 Task: Select the name range functions.
Action: Mouse moved to (107, 167)
Screenshot: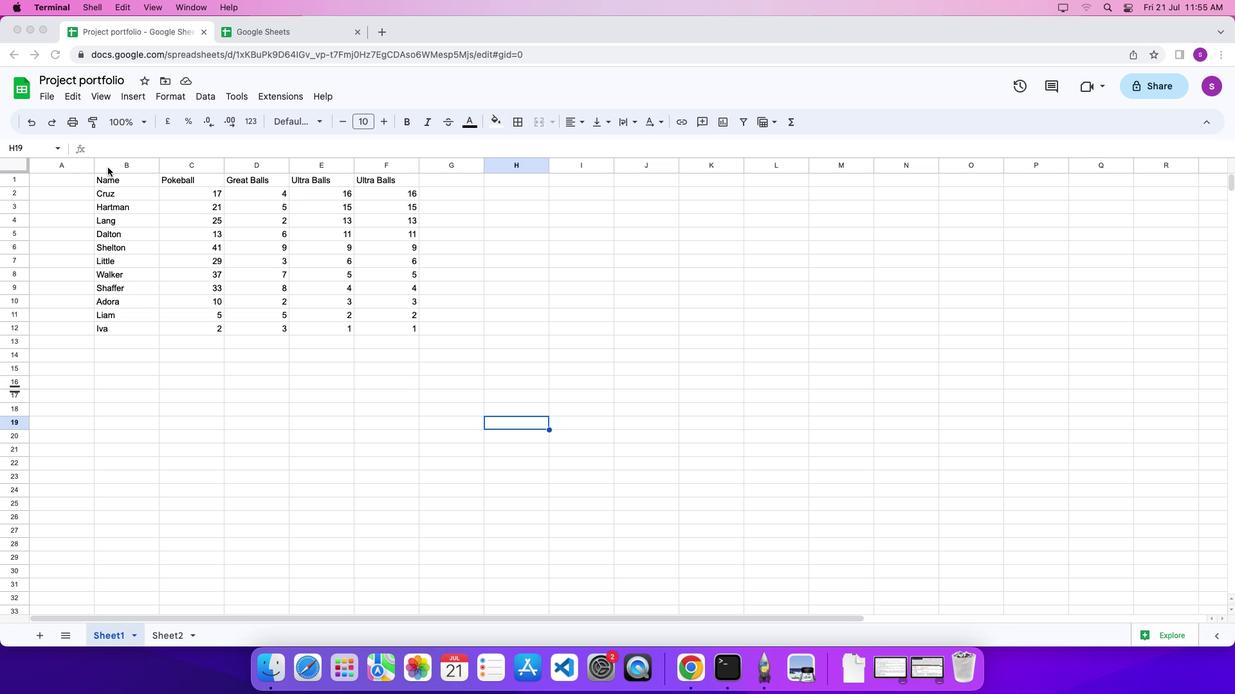 
Action: Mouse pressed left at (107, 167)
Screenshot: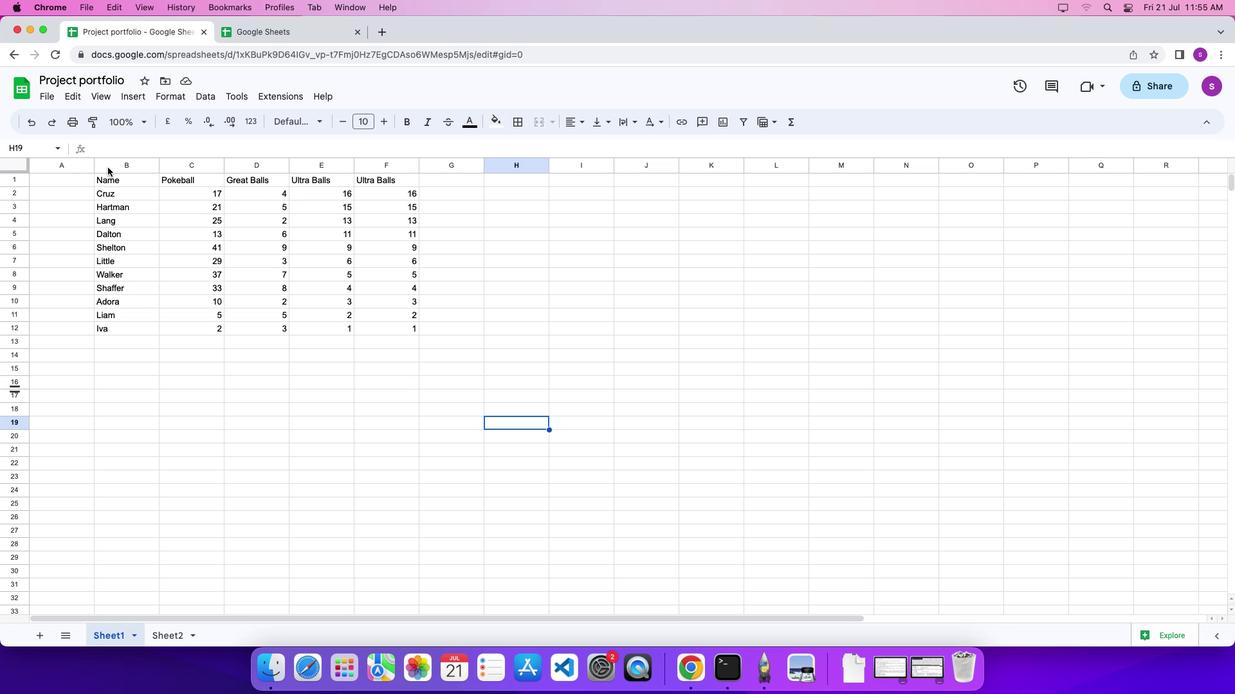 
Action: Mouse moved to (109, 167)
Screenshot: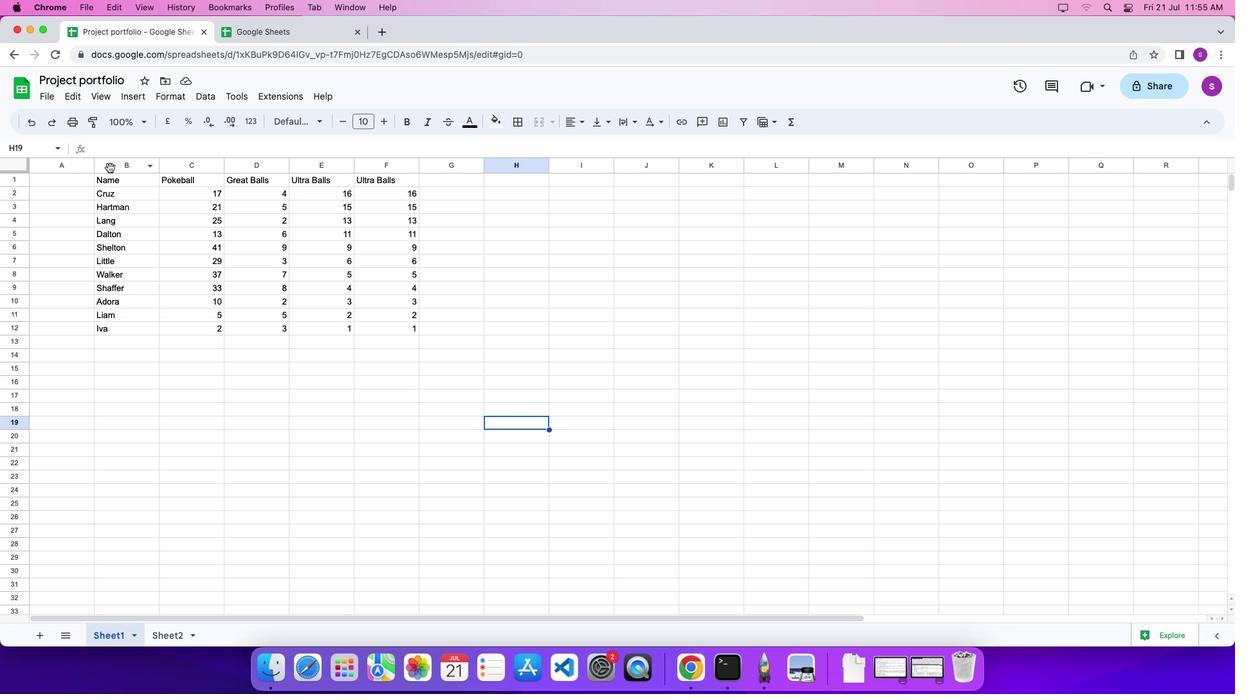 
Action: Mouse pressed left at (109, 167)
Screenshot: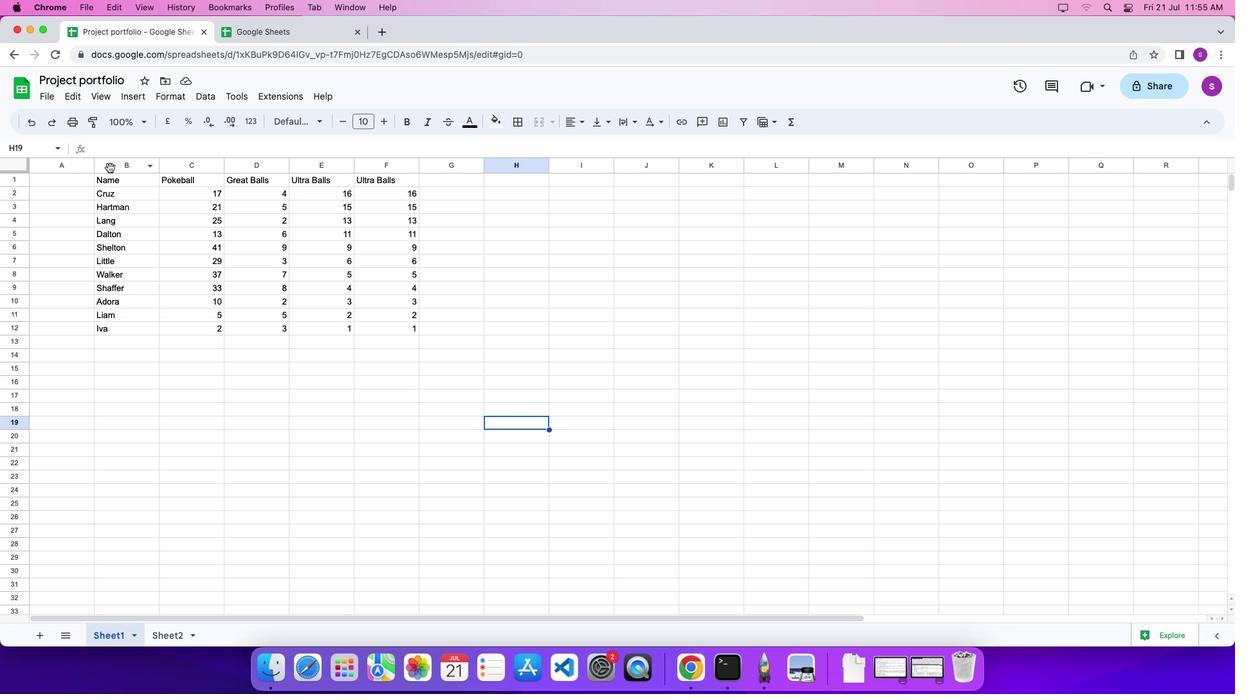 
Action: Mouse moved to (109, 167)
Screenshot: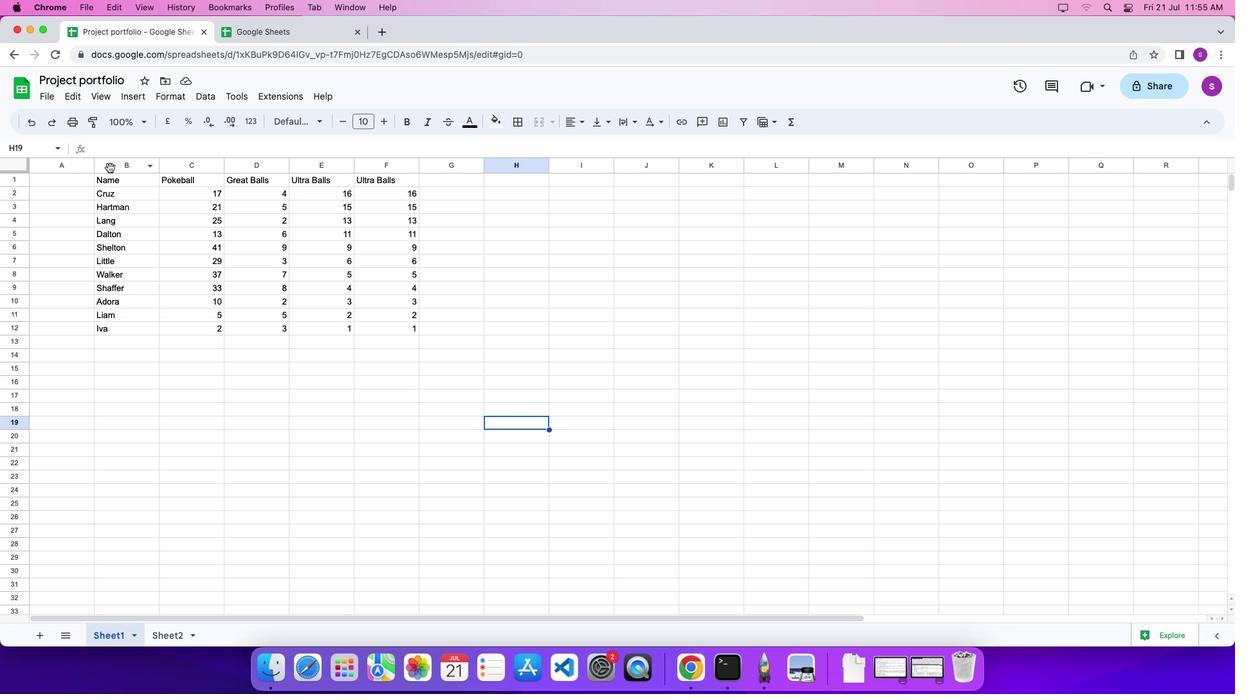 
Action: Mouse pressed left at (109, 167)
Screenshot: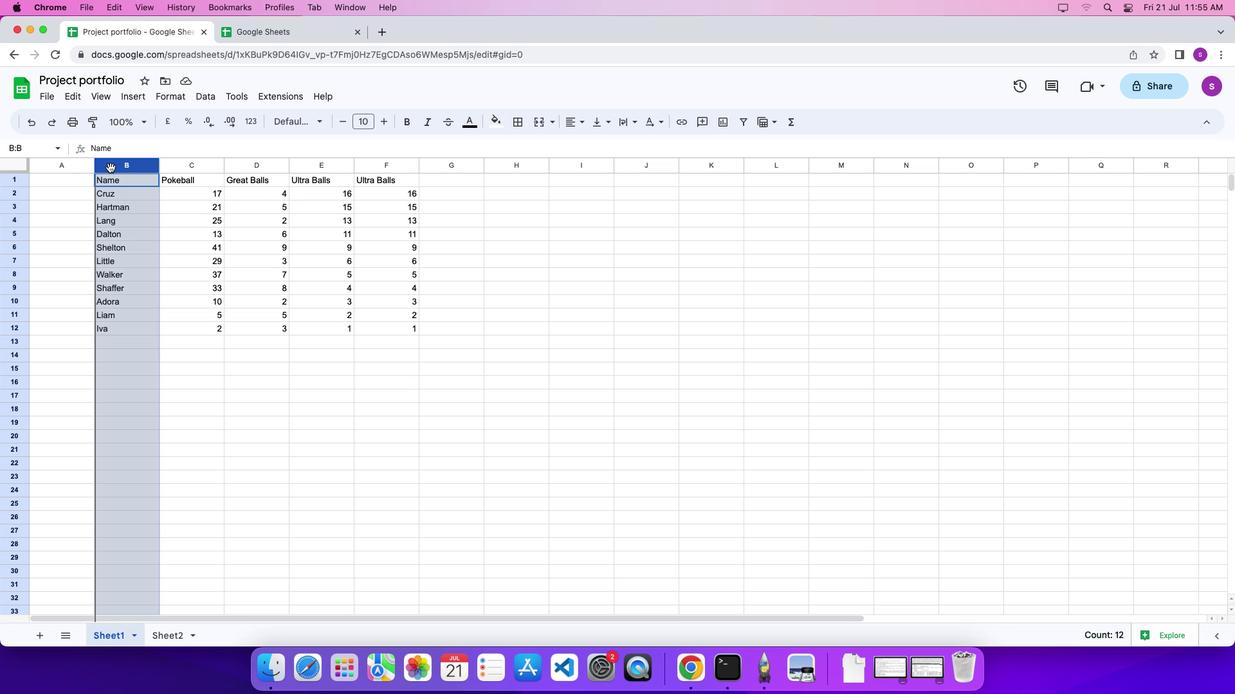 
Action: Mouse moved to (110, 167)
Screenshot: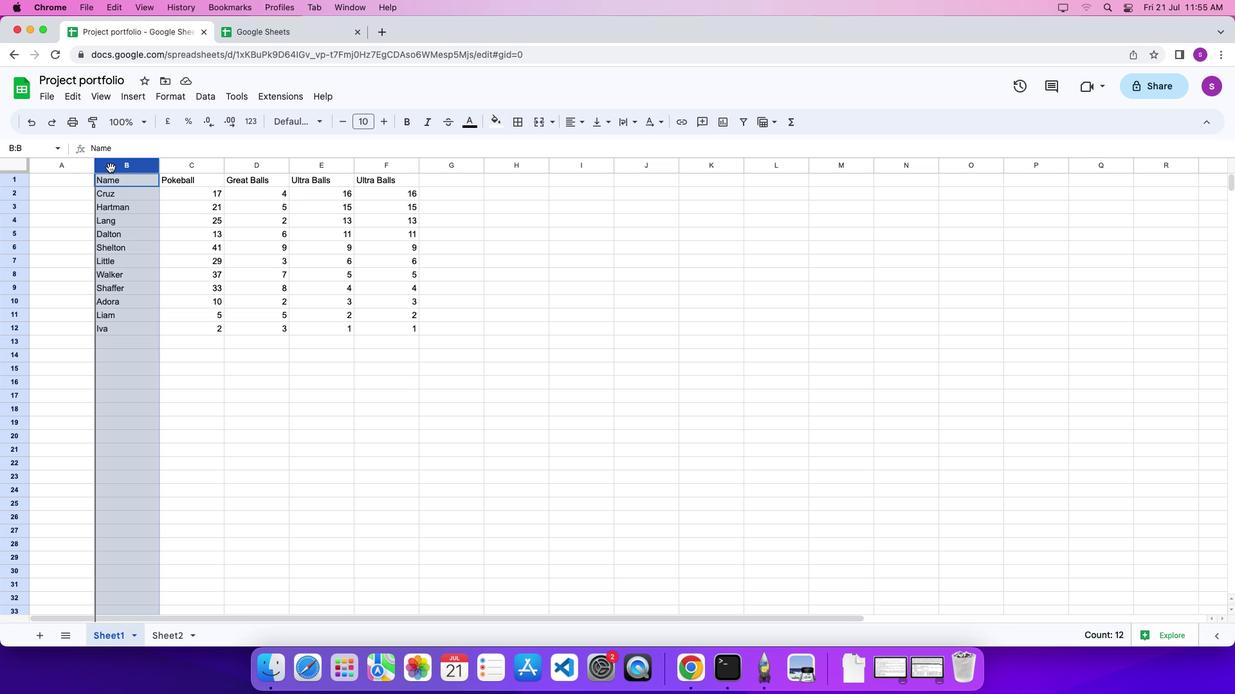 
Action: Mouse pressed left at (110, 167)
Screenshot: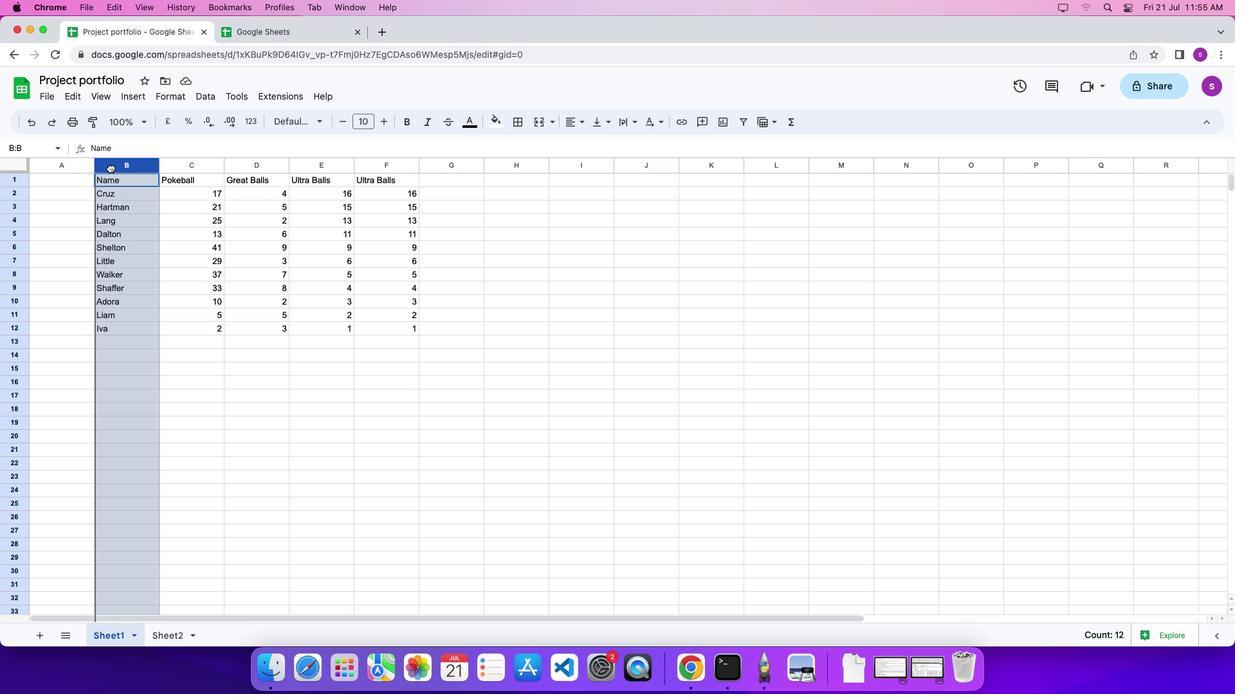 
Action: Mouse moved to (205, 89)
Screenshot: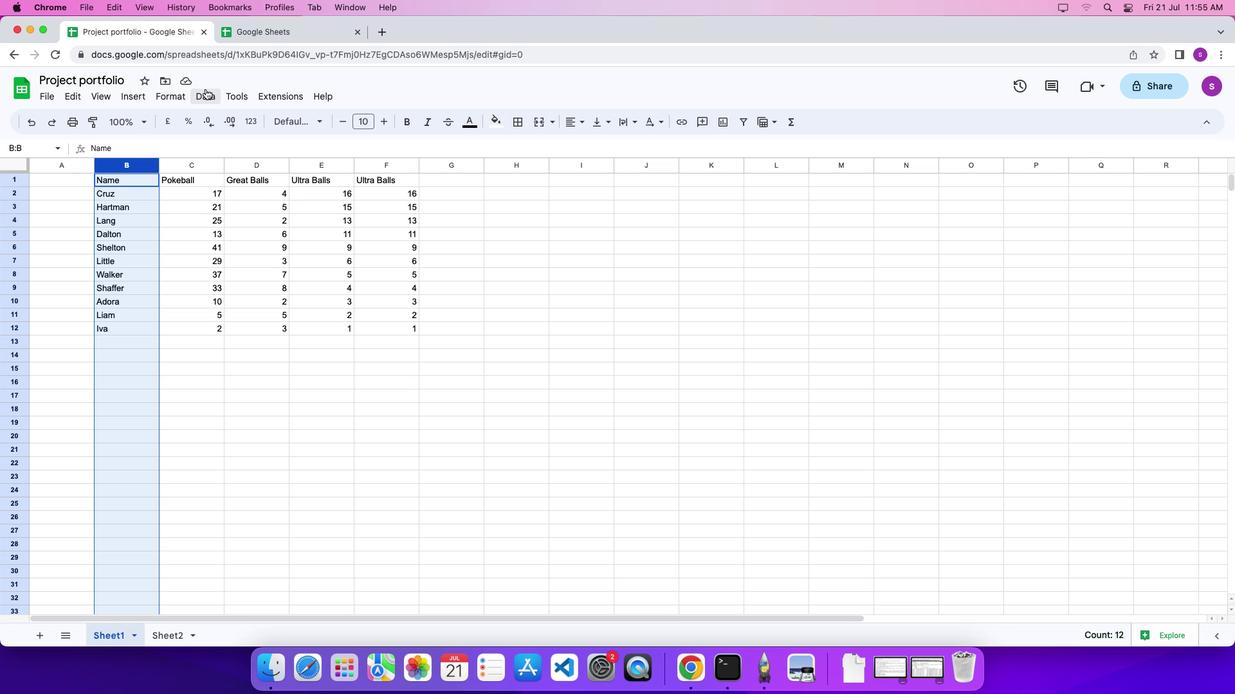 
Action: Mouse pressed left at (205, 89)
Screenshot: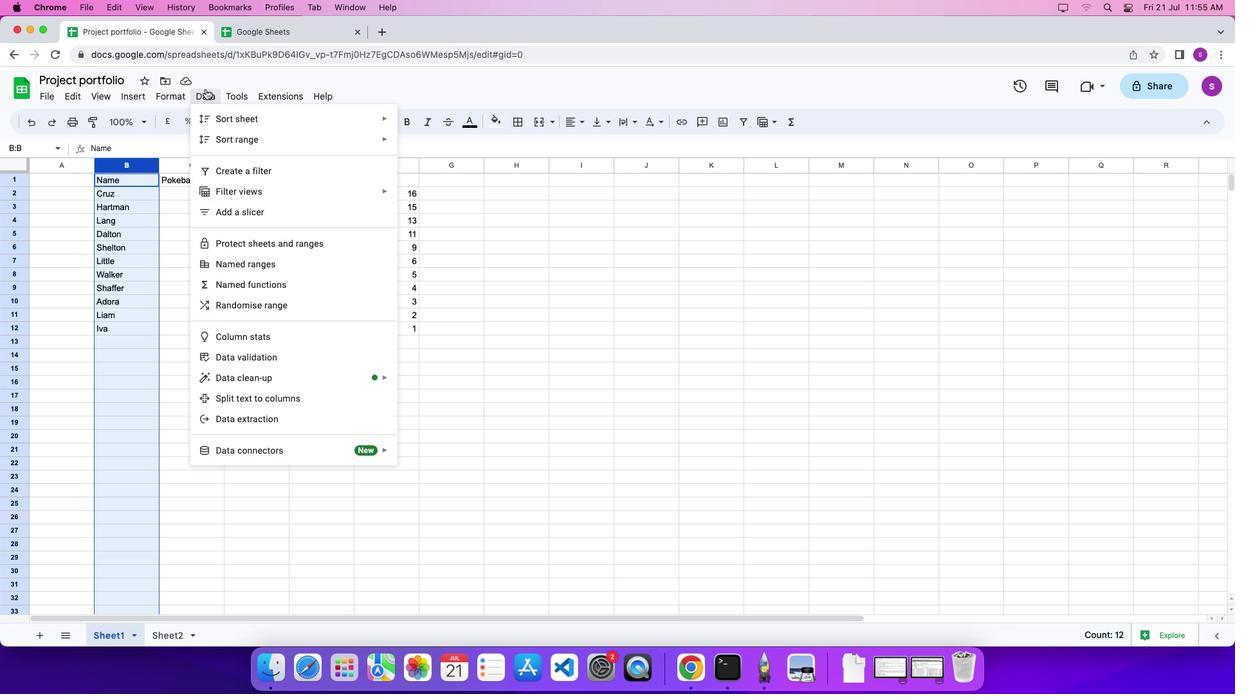 
Action: Mouse moved to (243, 265)
Screenshot: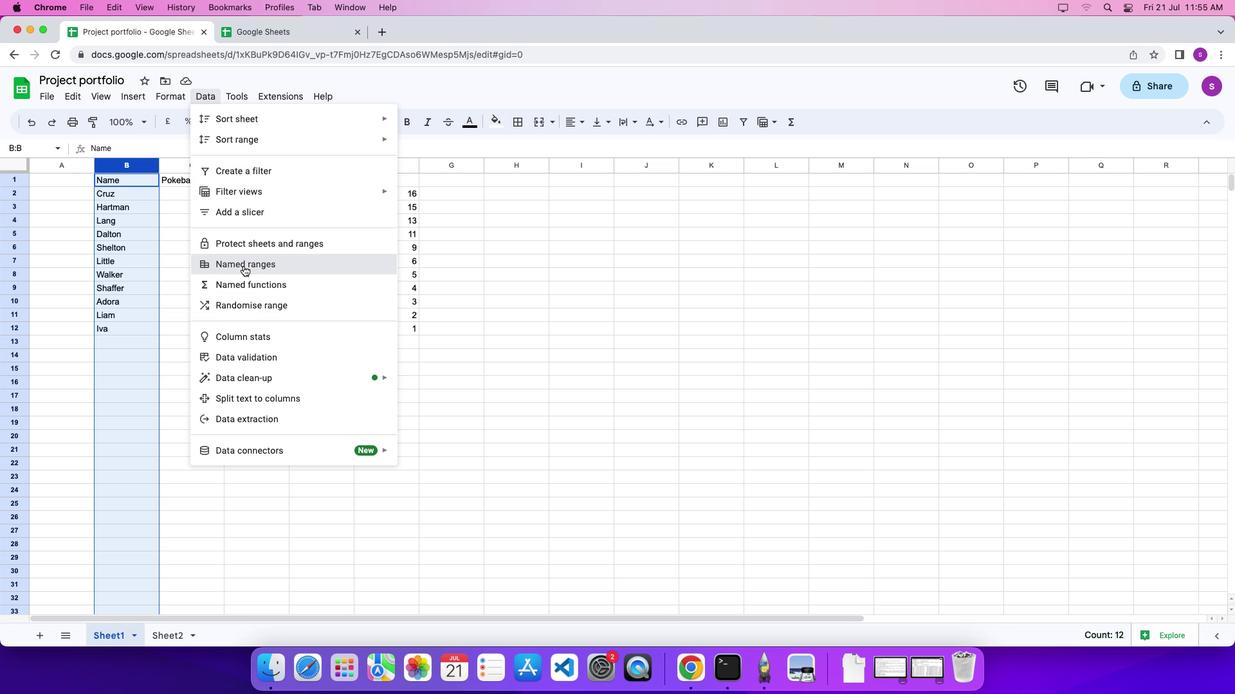 
Action: Mouse pressed left at (243, 265)
Screenshot: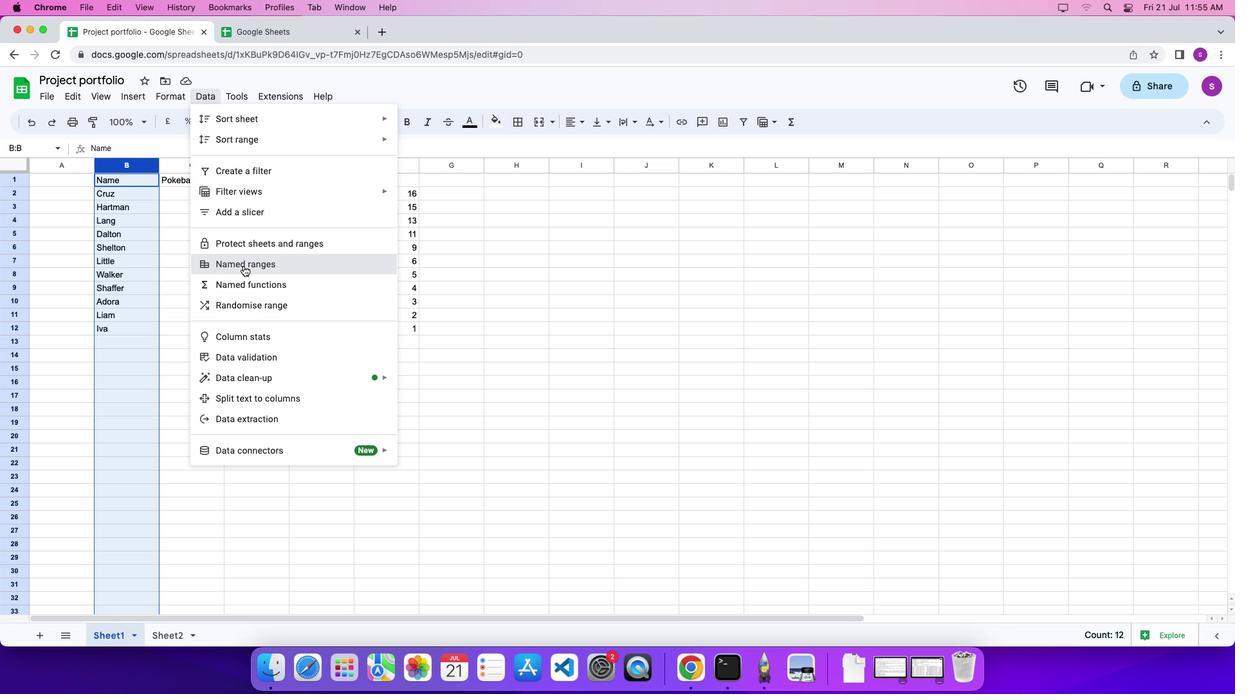 
Action: Mouse moved to (1145, 167)
Screenshot: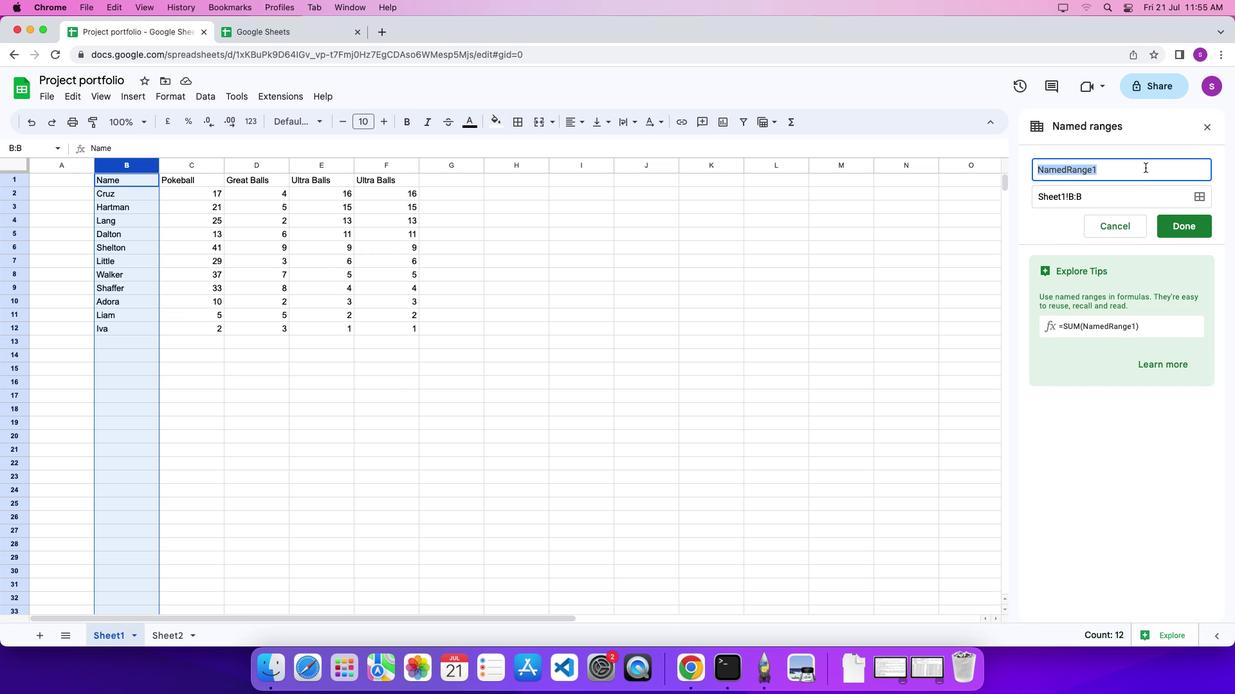
Action: Mouse pressed left at (1145, 167)
Screenshot: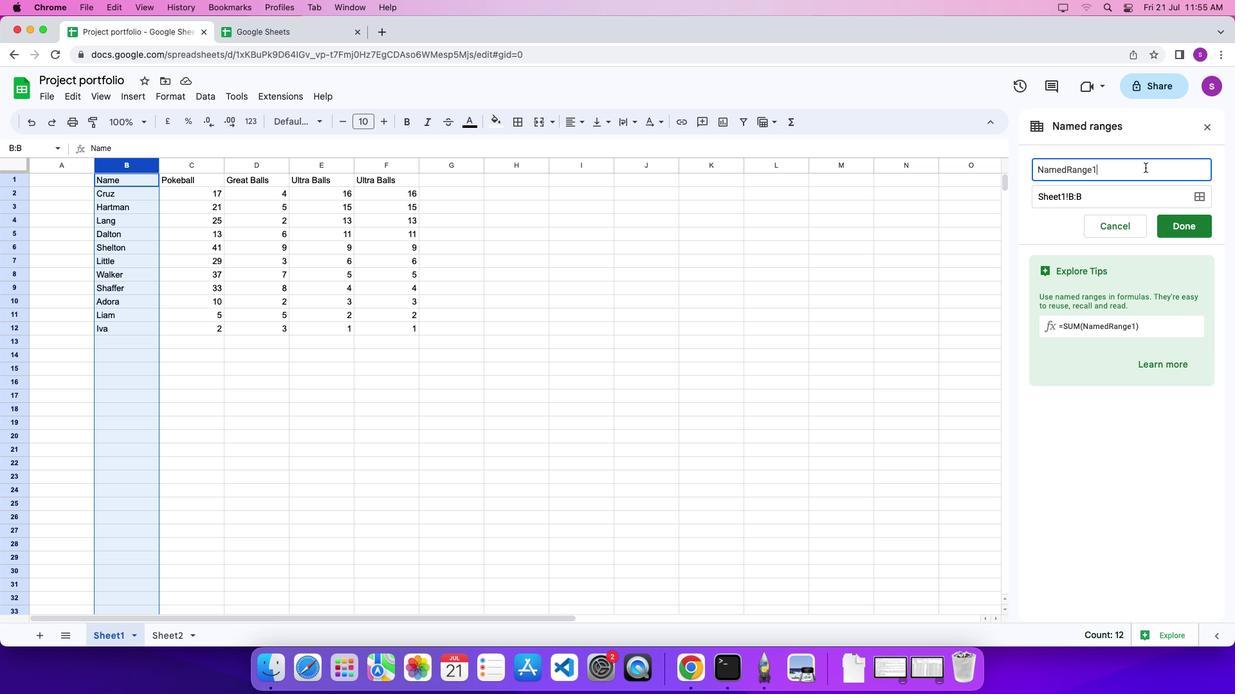 
Action: Mouse pressed left at (1145, 167)
Screenshot: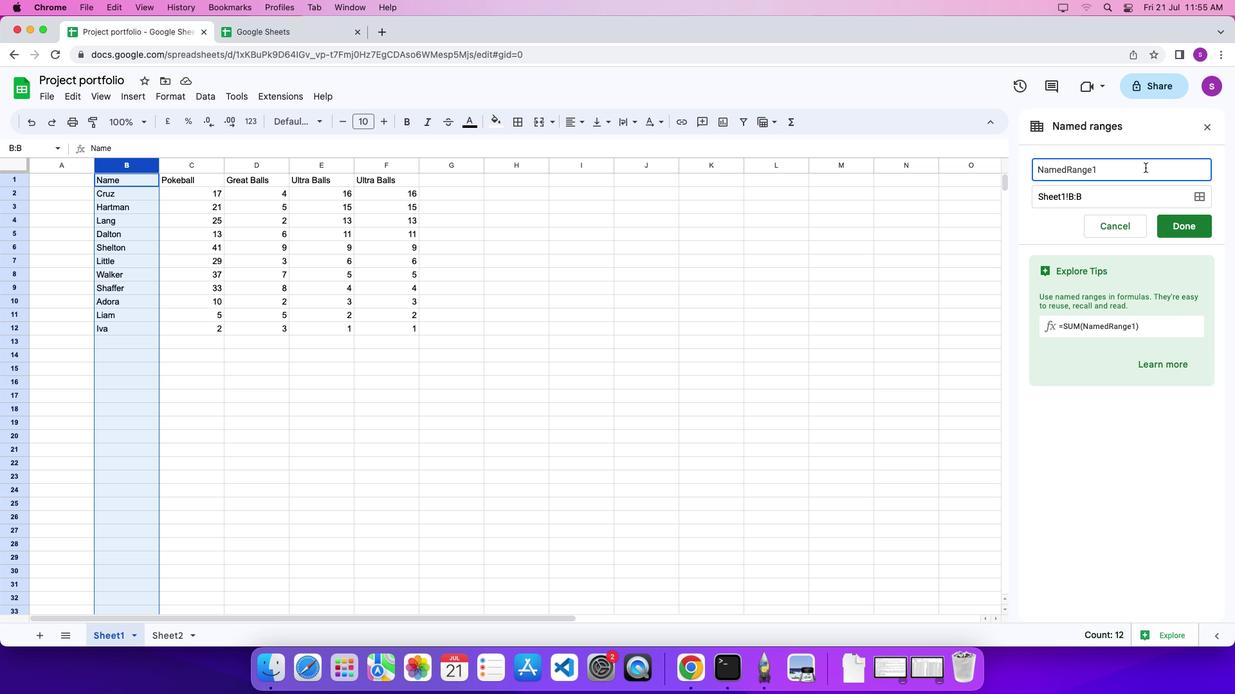 
